 Task: Add a content language Spanish.
Action: Mouse moved to (403, 331)
Screenshot: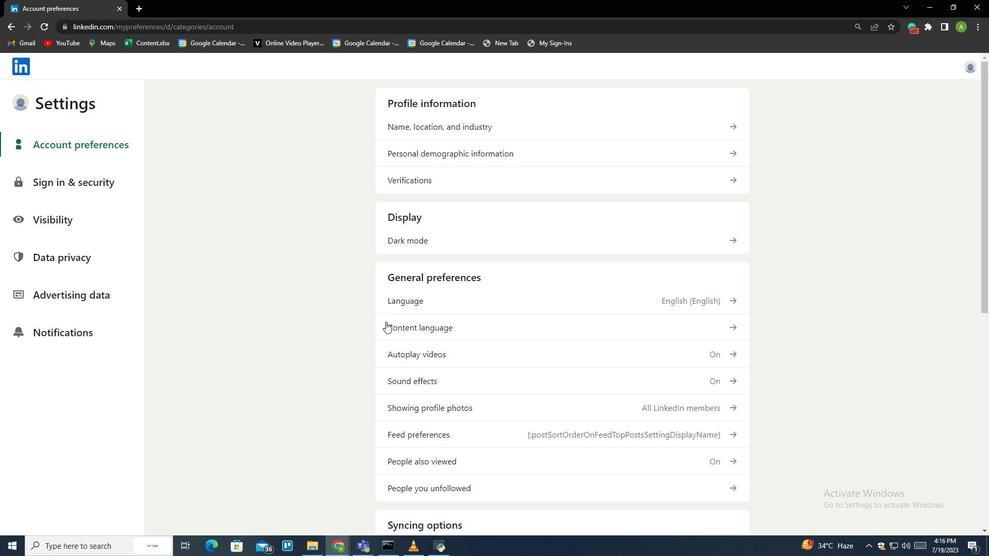 
Action: Mouse pressed left at (403, 331)
Screenshot: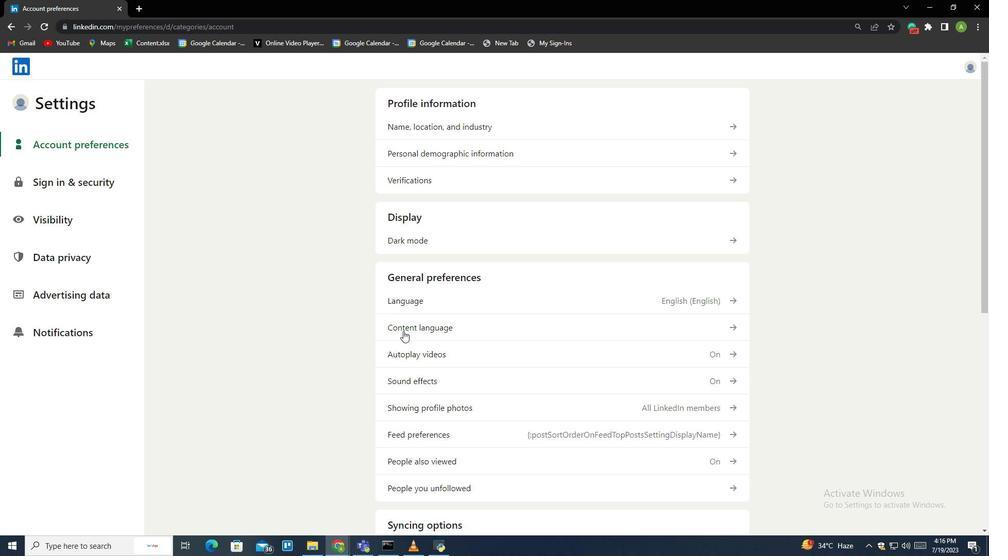 
Action: Mouse moved to (722, 195)
Screenshot: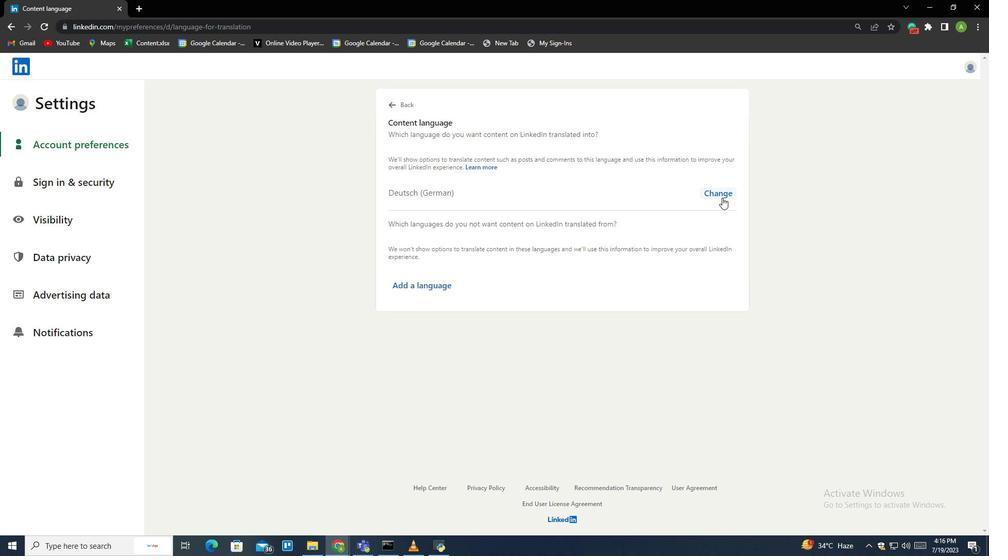 
Action: Mouse pressed left at (722, 195)
Screenshot: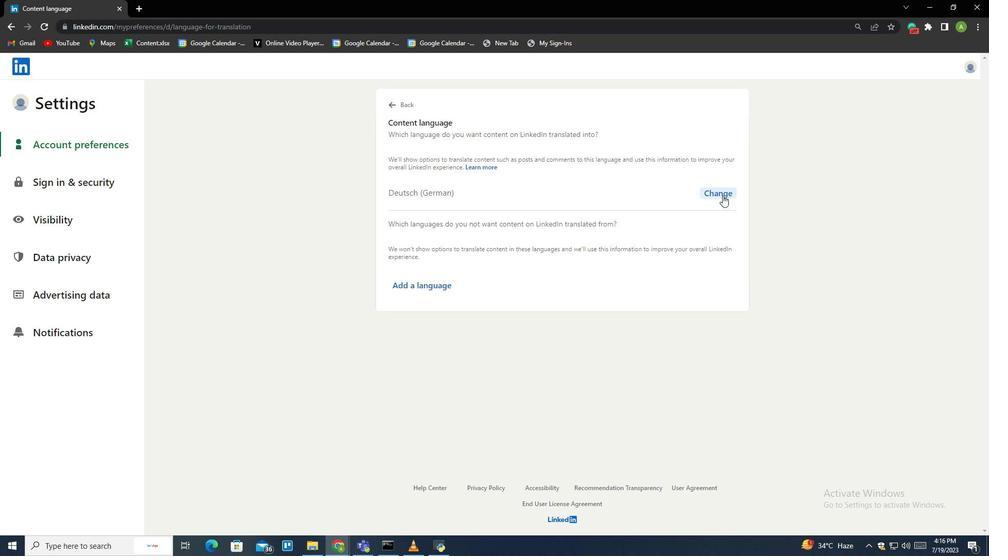 
Action: Mouse moved to (422, 406)
Screenshot: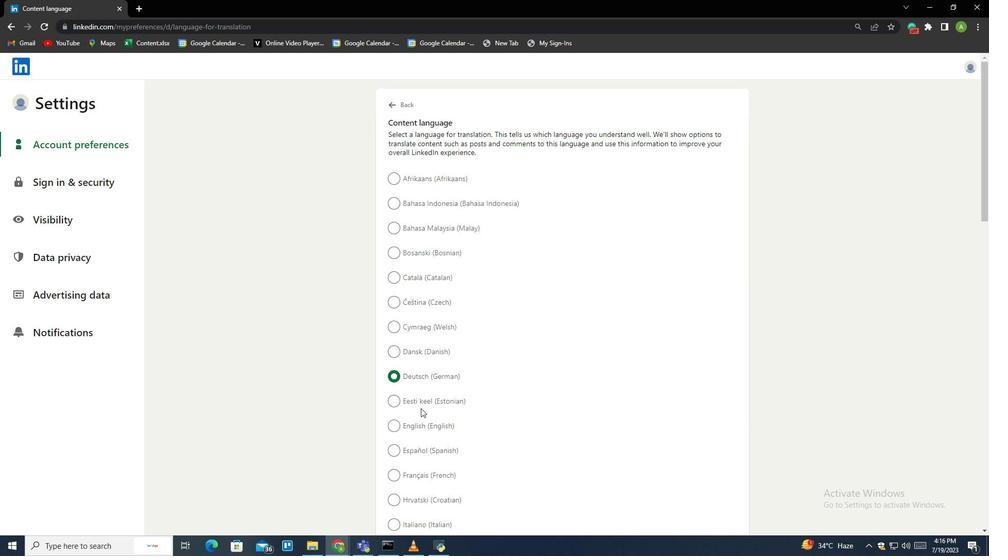 
Action: Mouse scrolled (422, 405) with delta (0, 0)
Screenshot: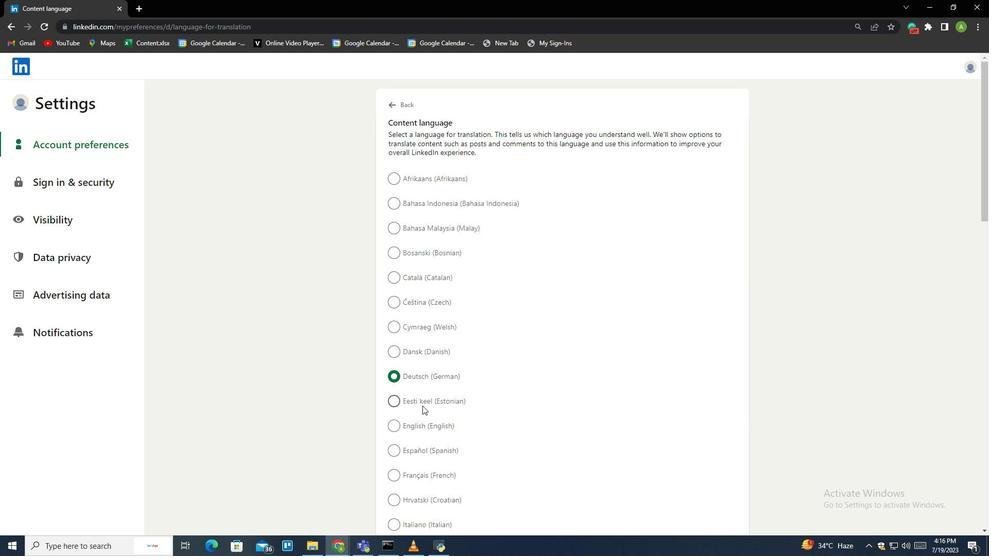 
Action: Mouse scrolled (422, 405) with delta (0, 0)
Screenshot: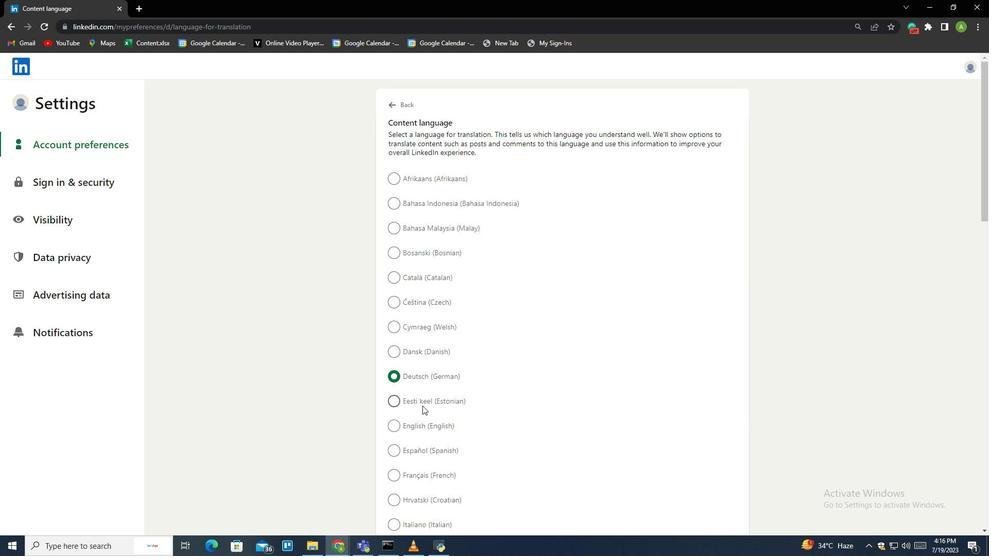 
Action: Mouse scrolled (422, 405) with delta (0, 0)
Screenshot: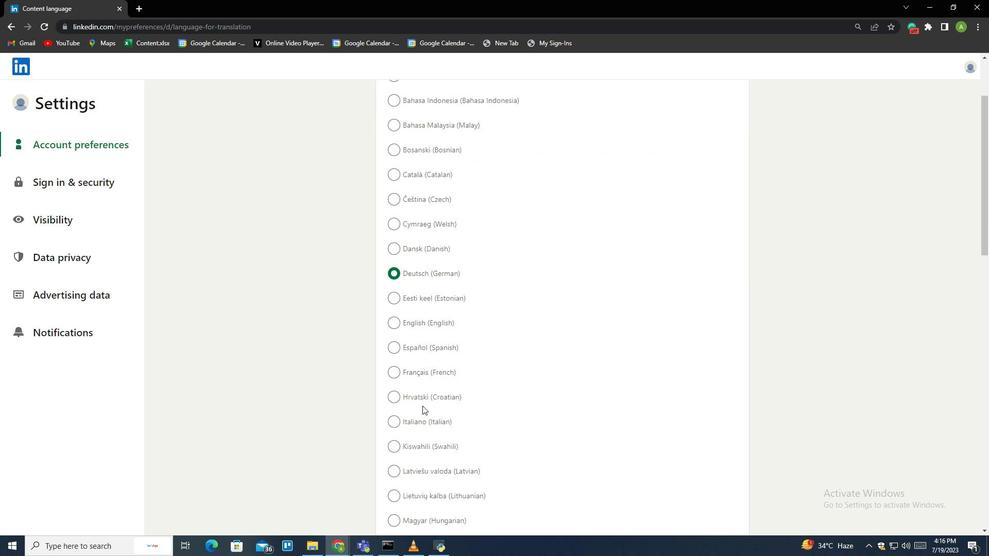 
Action: Mouse scrolled (422, 405) with delta (0, 0)
Screenshot: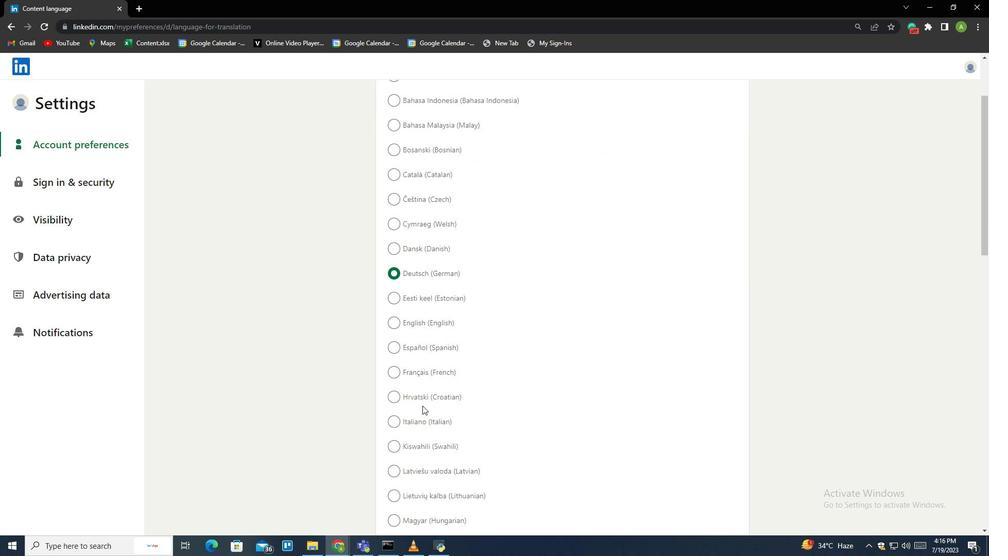 
Action: Mouse scrolled (422, 405) with delta (0, 0)
Screenshot: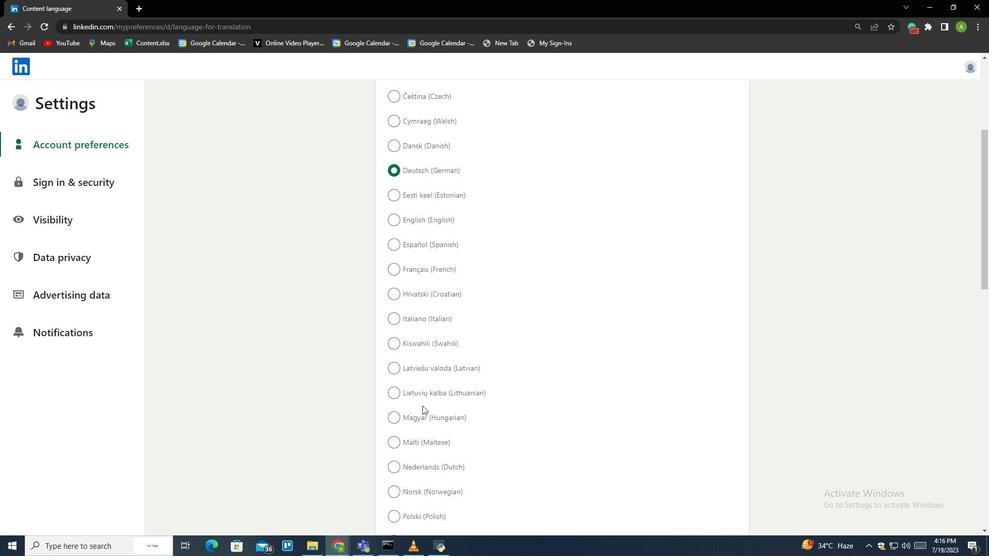 
Action: Mouse moved to (396, 189)
Screenshot: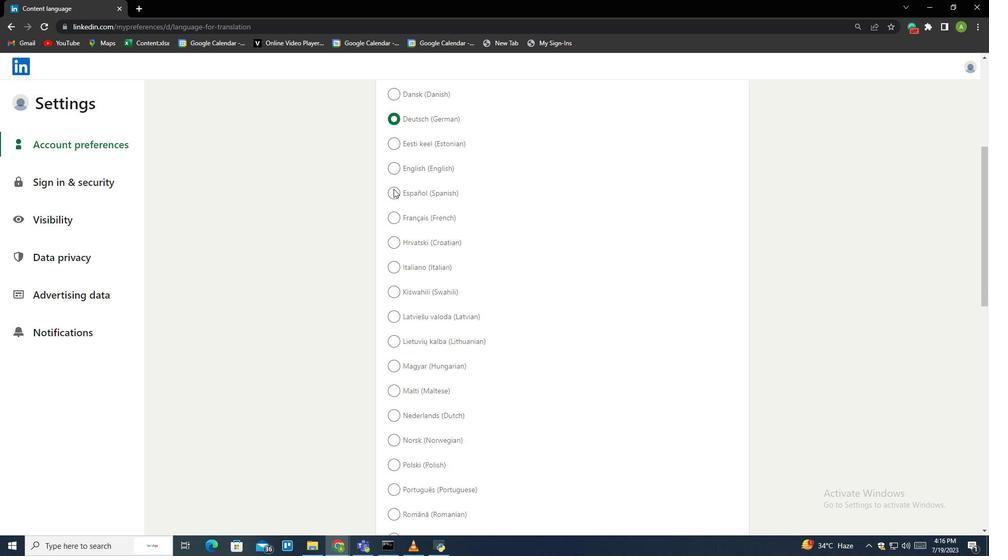 
Action: Mouse pressed left at (396, 189)
Screenshot: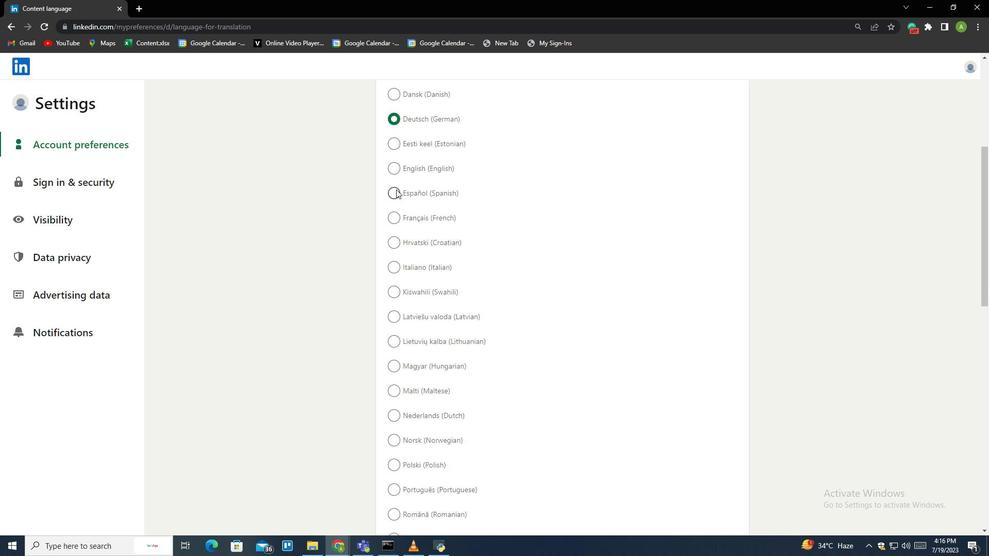 
